 Task: Add Garden Of Life Baby Probiotic Liquid 28 Servings to the cart.
Action: Mouse moved to (279, 125)
Screenshot: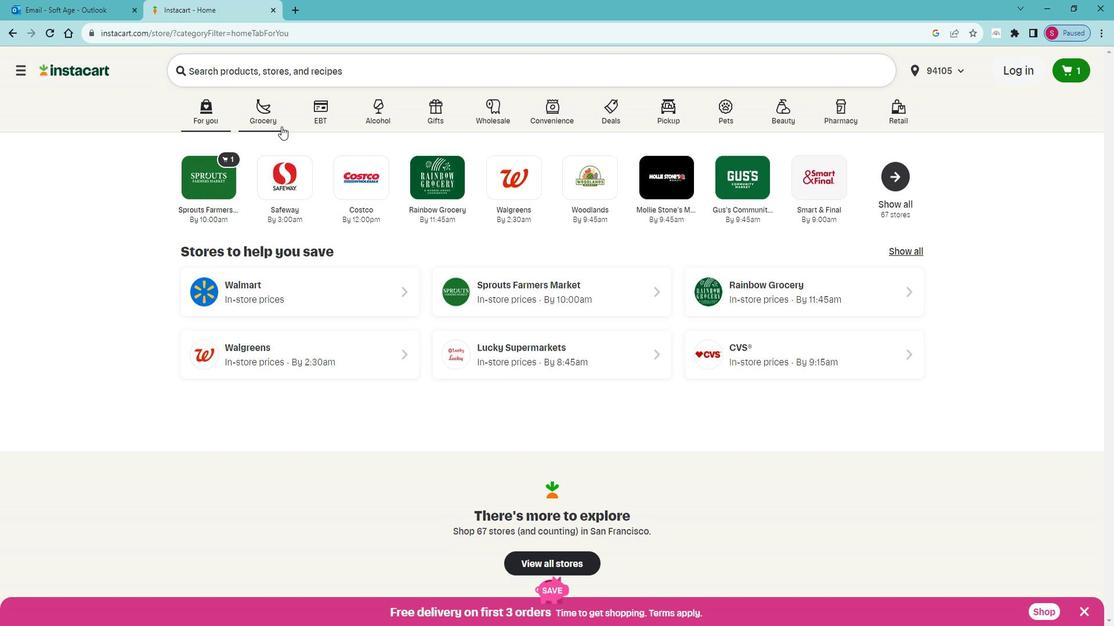 
Action: Mouse pressed left at (279, 125)
Screenshot: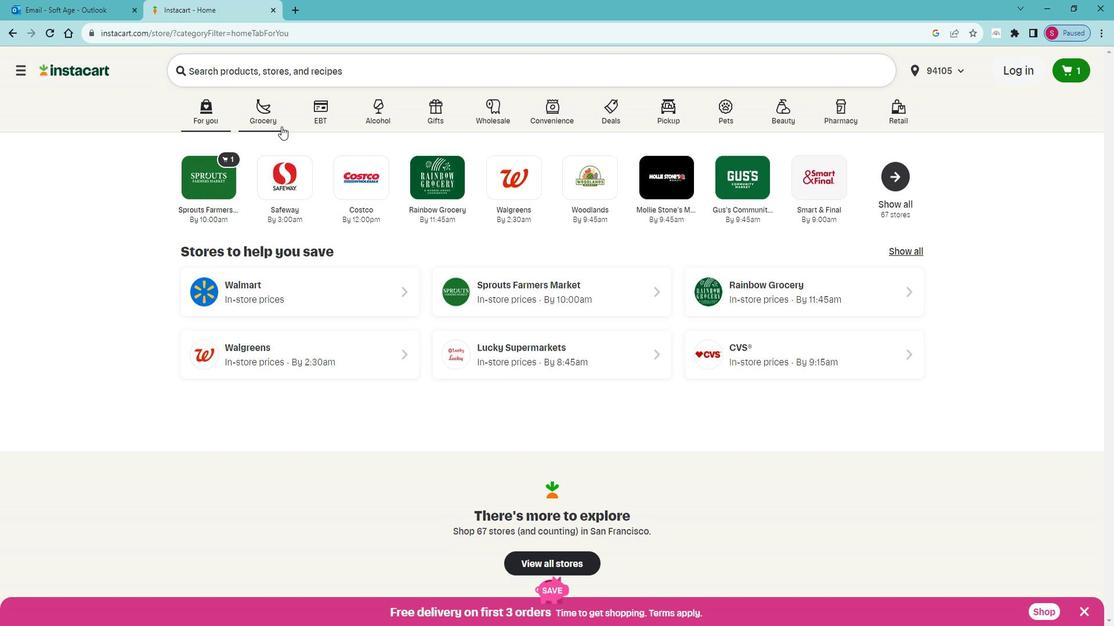 
Action: Mouse moved to (765, 199)
Screenshot: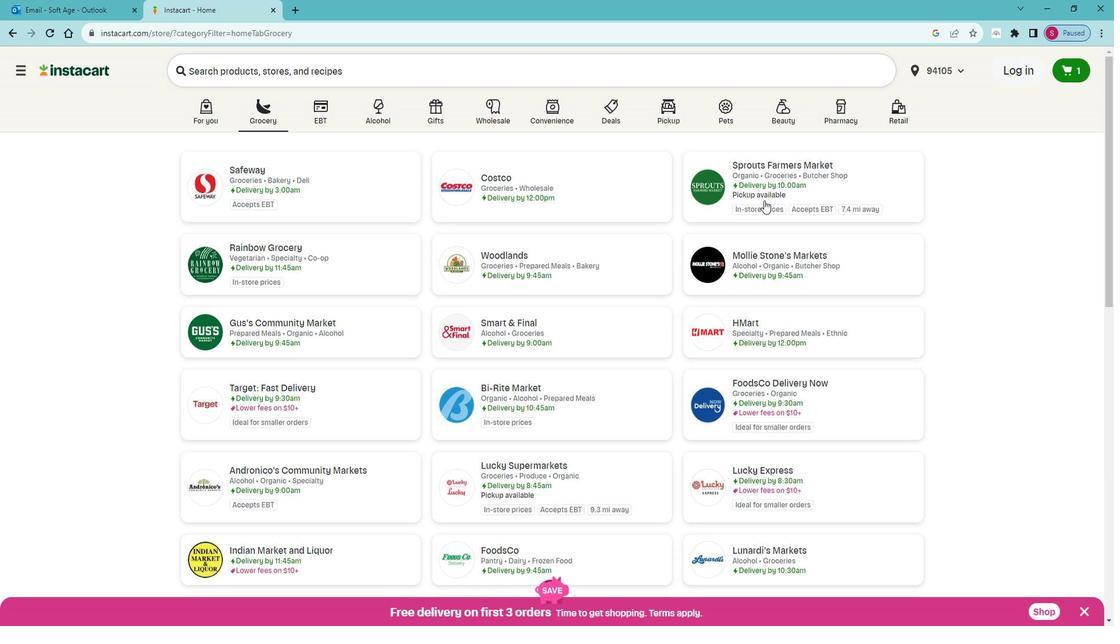 
Action: Mouse pressed left at (765, 199)
Screenshot: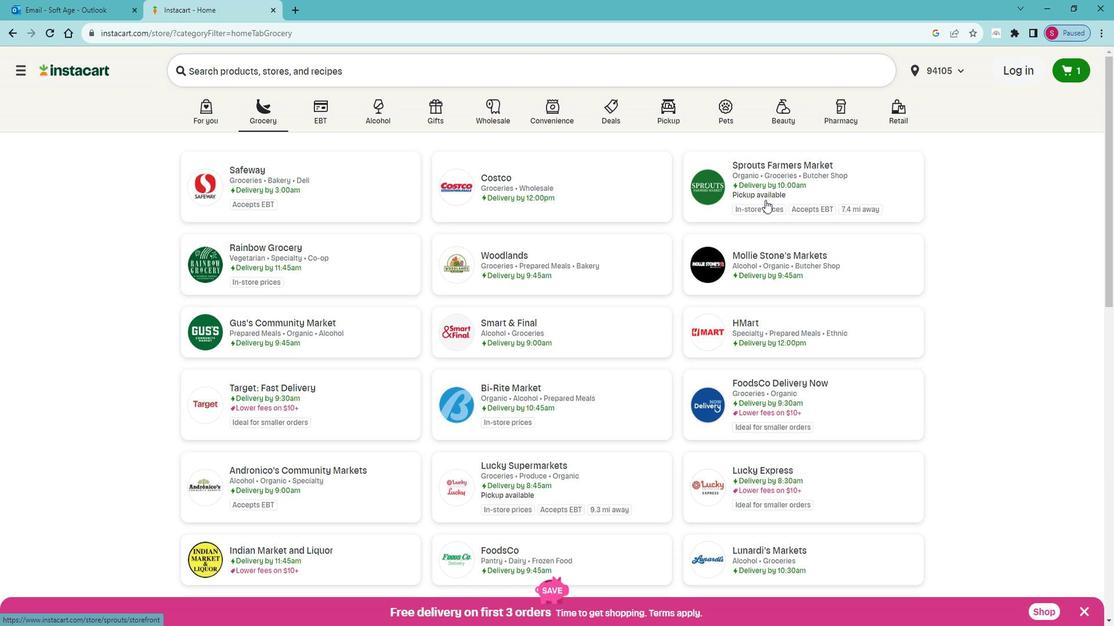 
Action: Mouse moved to (34, 463)
Screenshot: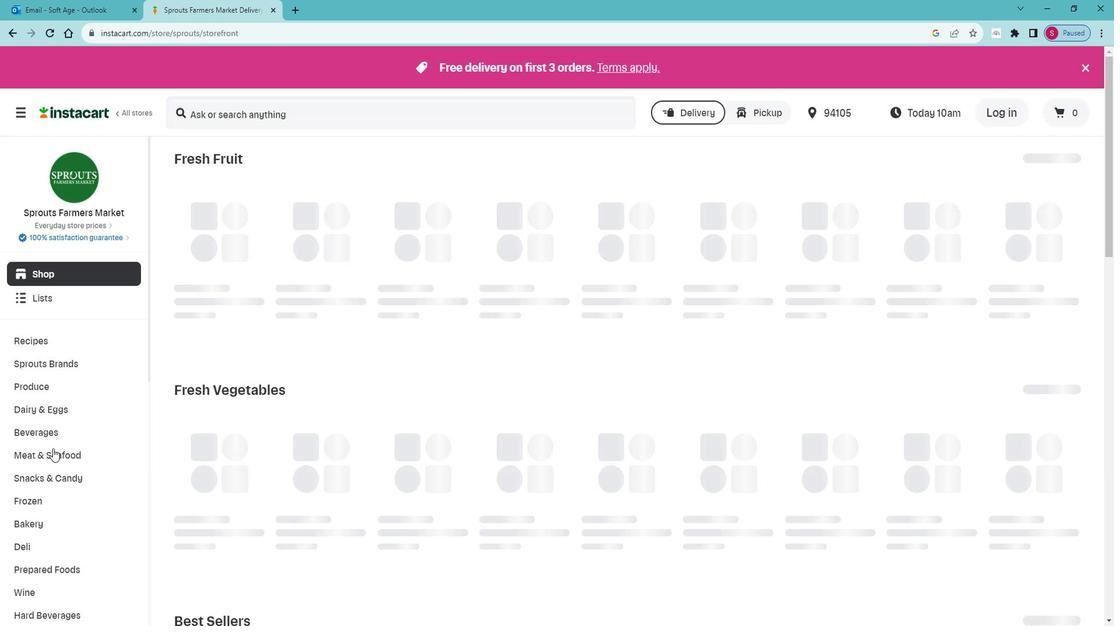 
Action: Mouse scrolled (34, 462) with delta (0, 0)
Screenshot: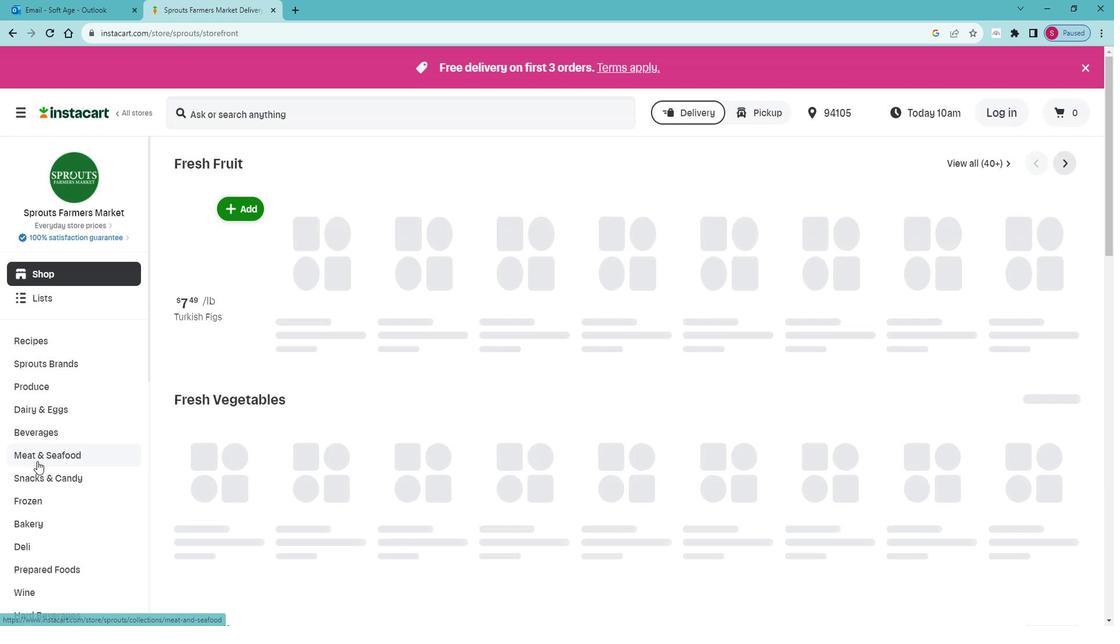 
Action: Mouse scrolled (34, 462) with delta (0, 0)
Screenshot: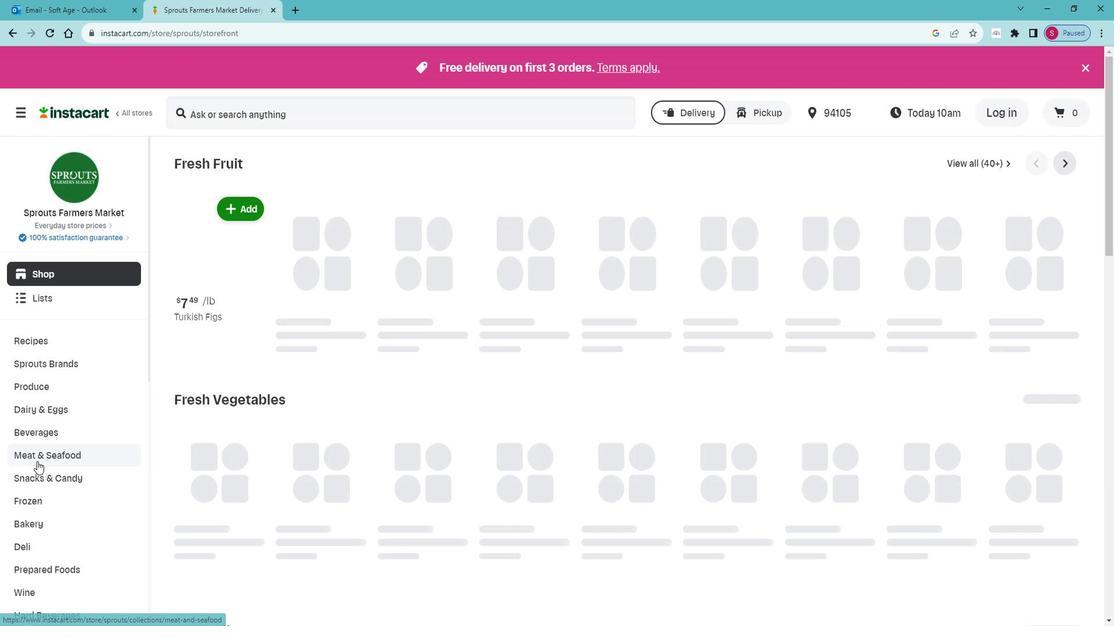 
Action: Mouse scrolled (34, 462) with delta (0, 0)
Screenshot: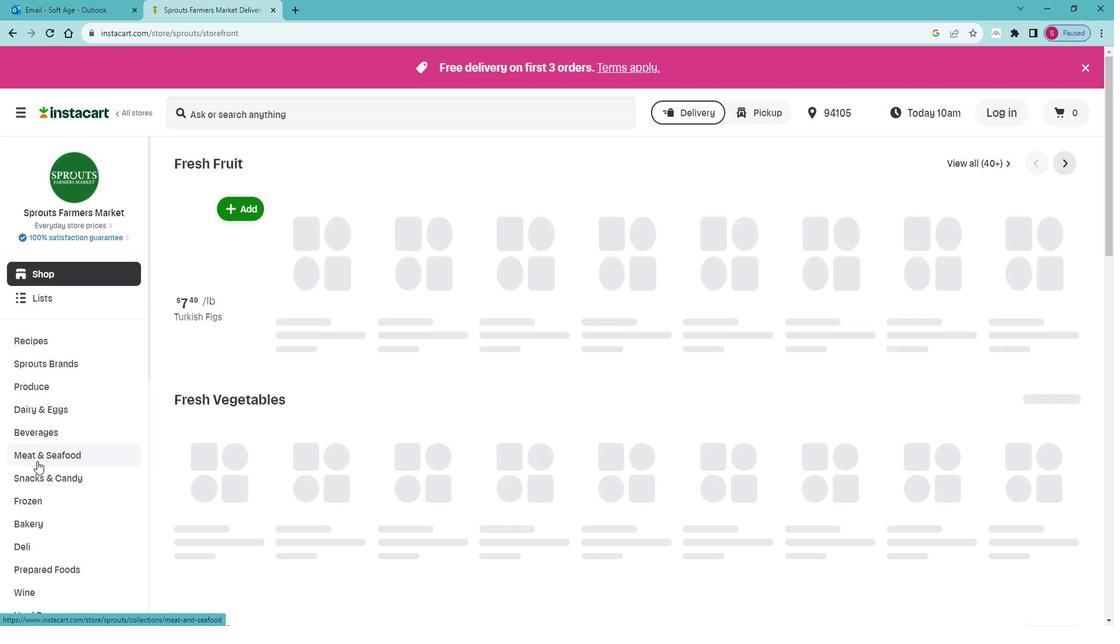 
Action: Mouse scrolled (34, 462) with delta (0, 0)
Screenshot: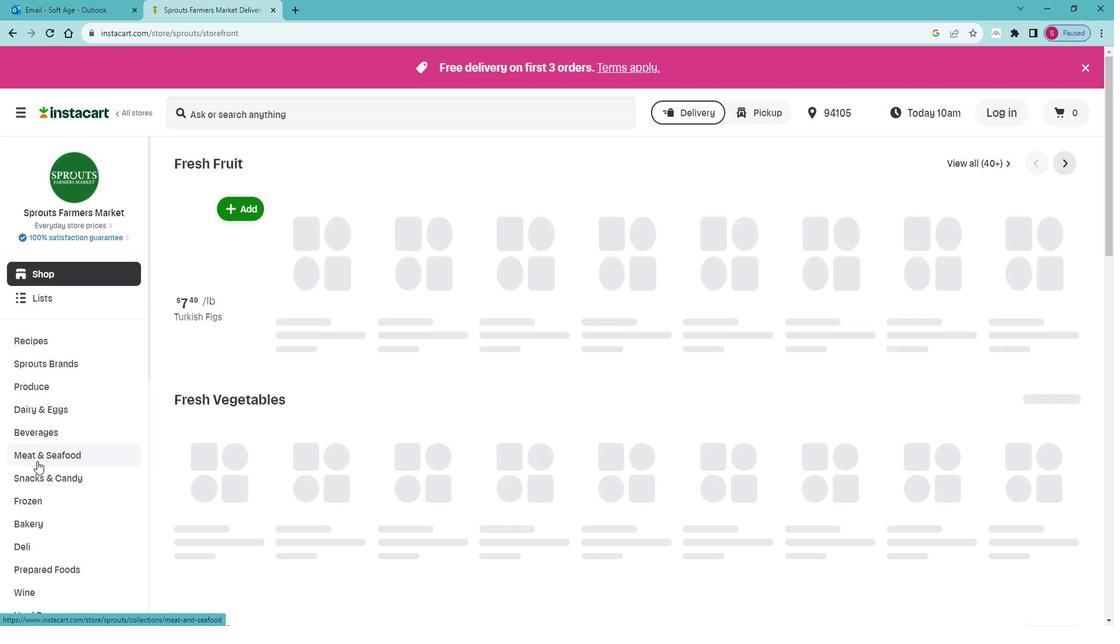 
Action: Mouse scrolled (34, 462) with delta (0, 0)
Screenshot: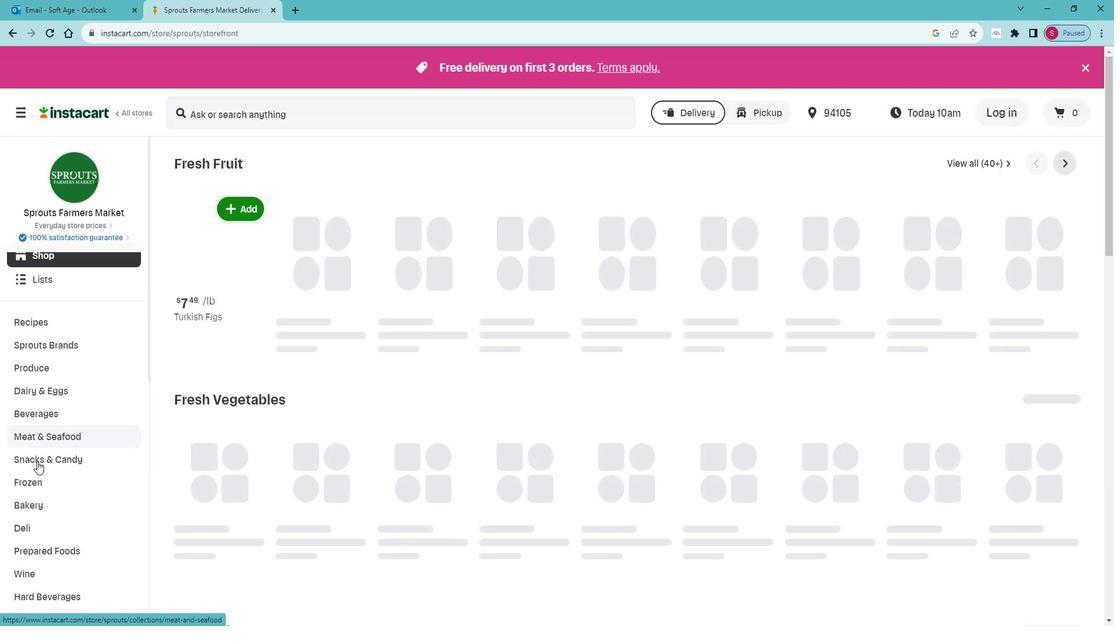 
Action: Mouse scrolled (34, 462) with delta (0, 0)
Screenshot: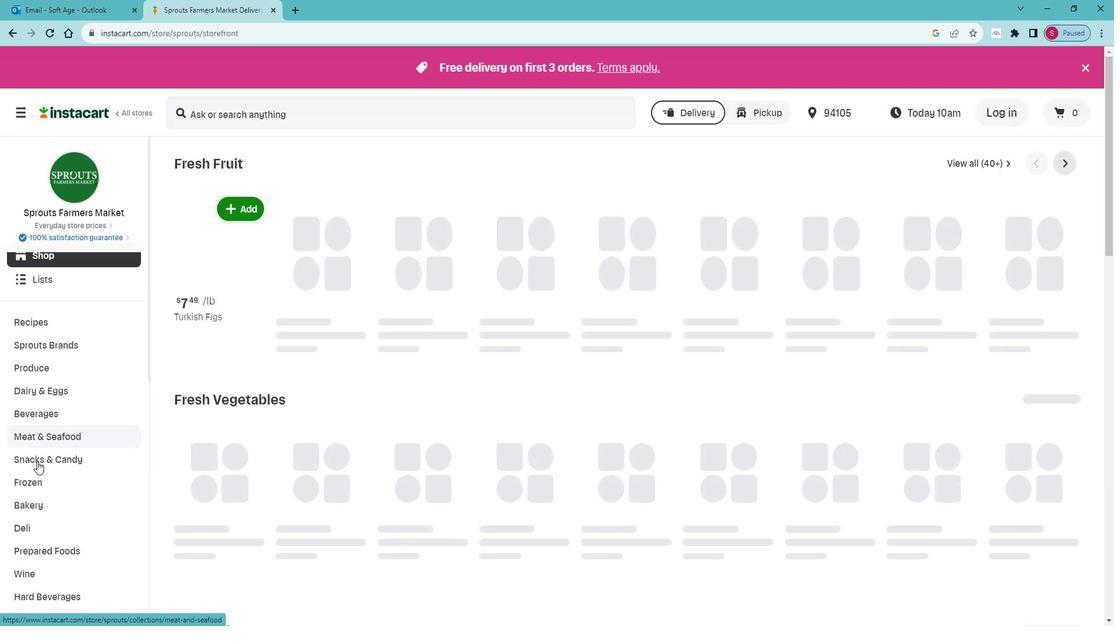 
Action: Mouse scrolled (34, 462) with delta (0, 0)
Screenshot: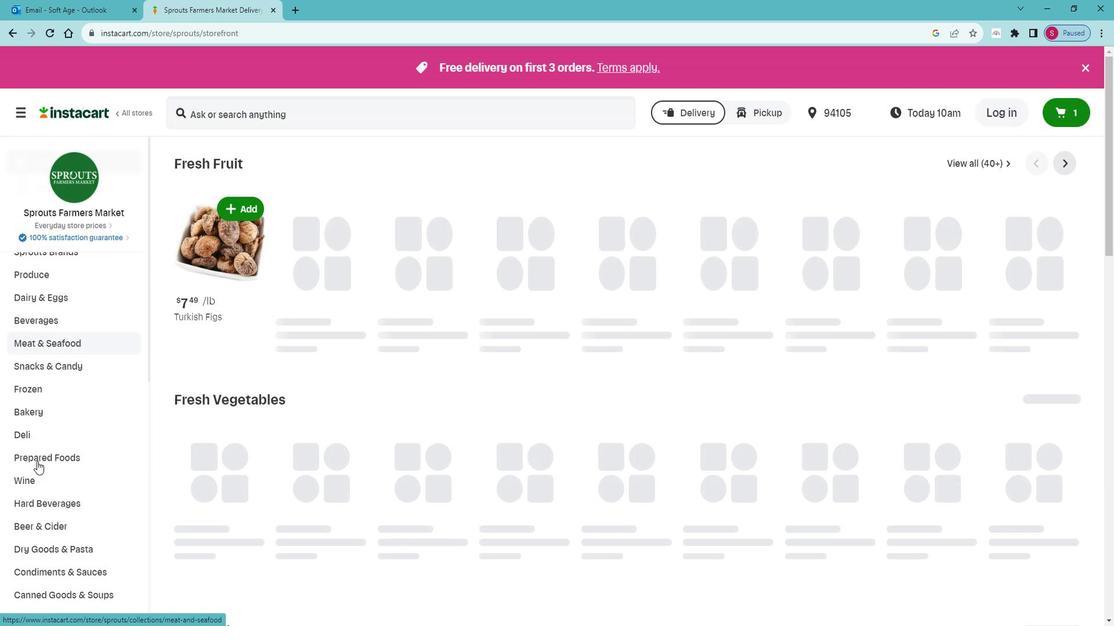 
Action: Mouse scrolled (34, 462) with delta (0, 0)
Screenshot: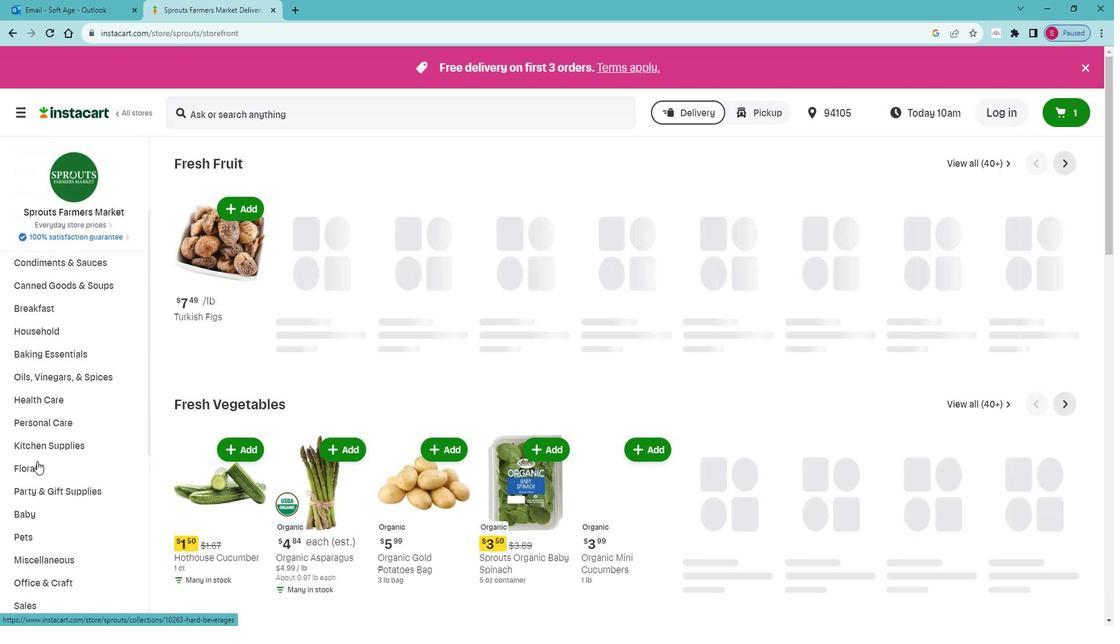 
Action: Mouse scrolled (34, 462) with delta (0, 0)
Screenshot: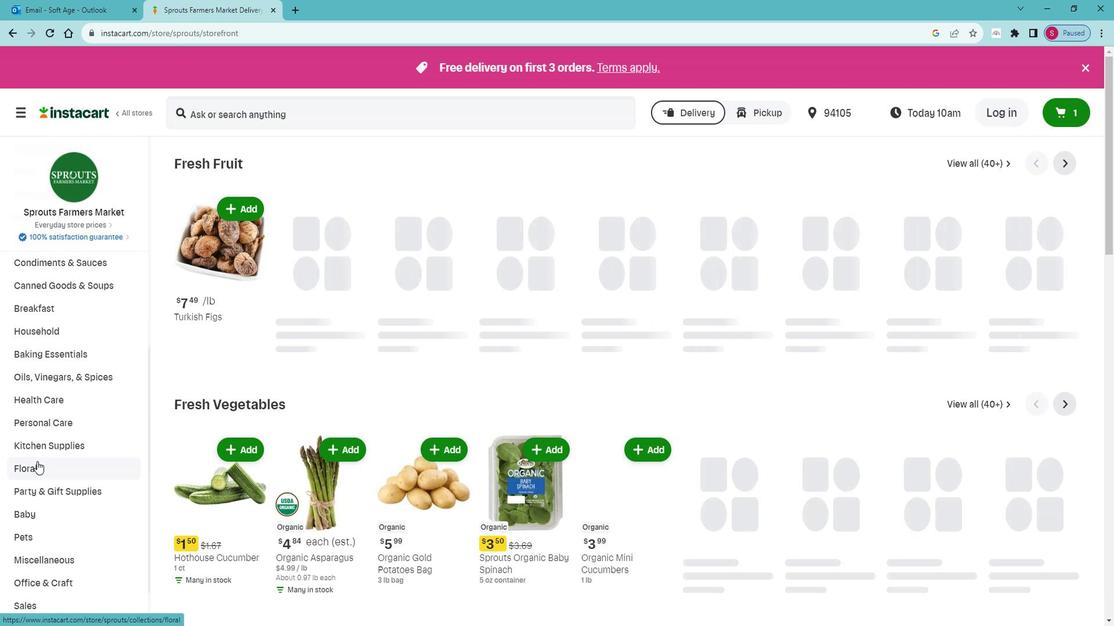 
Action: Mouse scrolled (34, 462) with delta (0, 0)
Screenshot: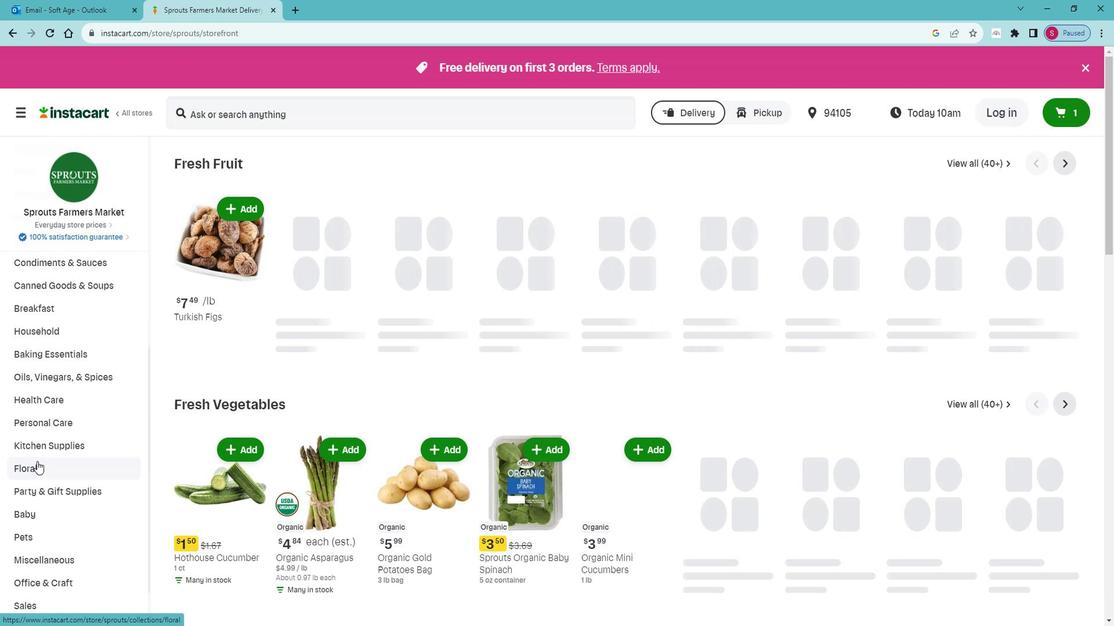 
Action: Mouse scrolled (34, 462) with delta (0, 0)
Screenshot: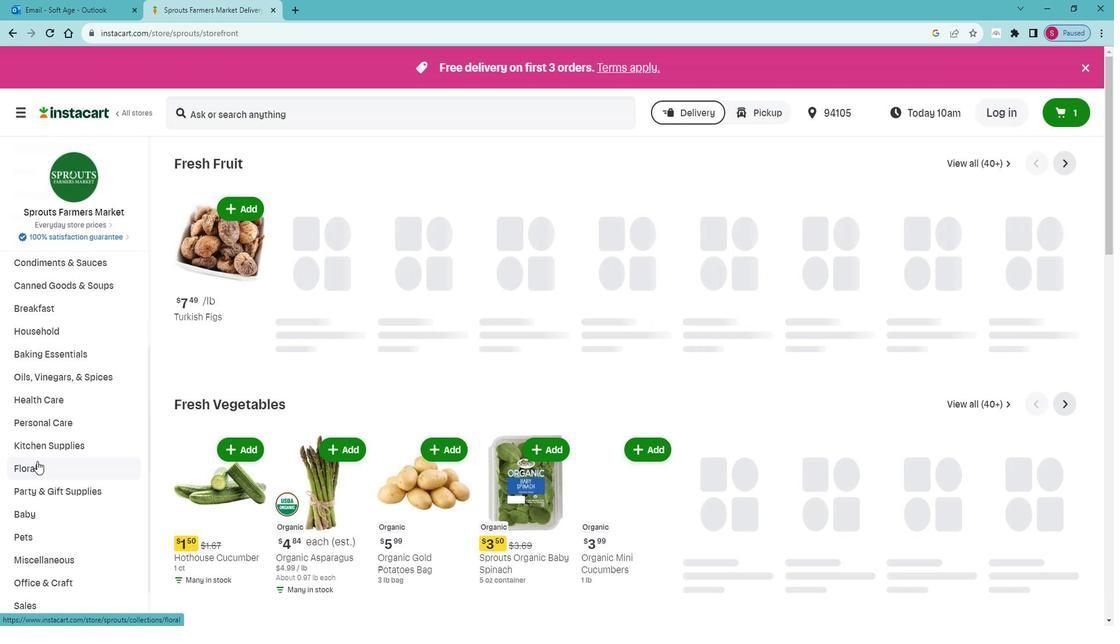 
Action: Mouse scrolled (34, 462) with delta (0, 0)
Screenshot: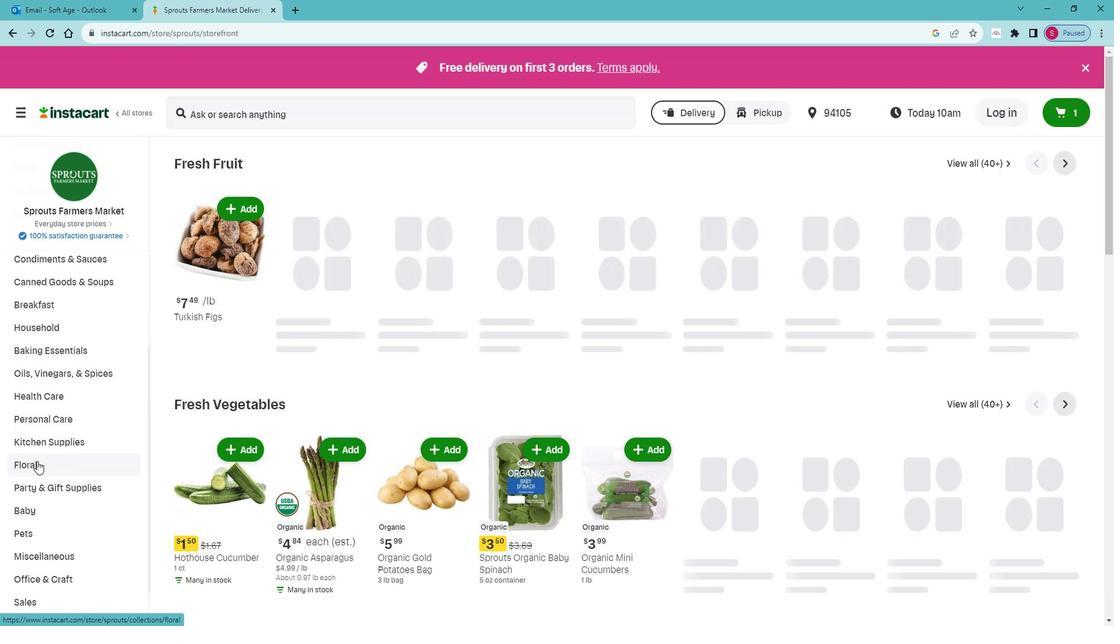 
Action: Mouse scrolled (34, 462) with delta (0, 0)
Screenshot: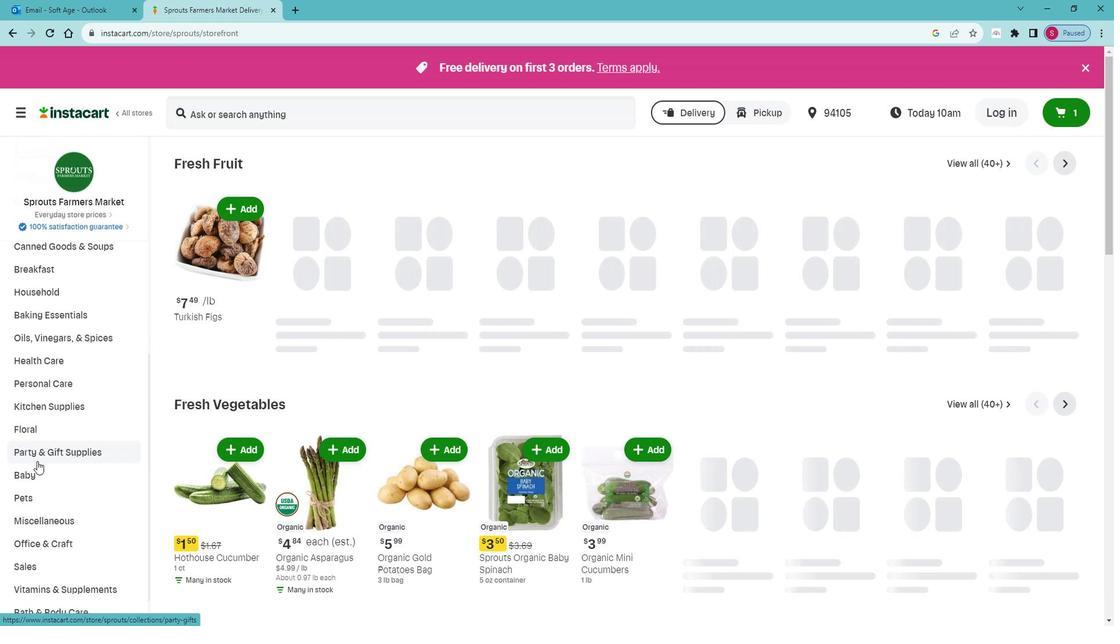 
Action: Mouse moved to (63, 564)
Screenshot: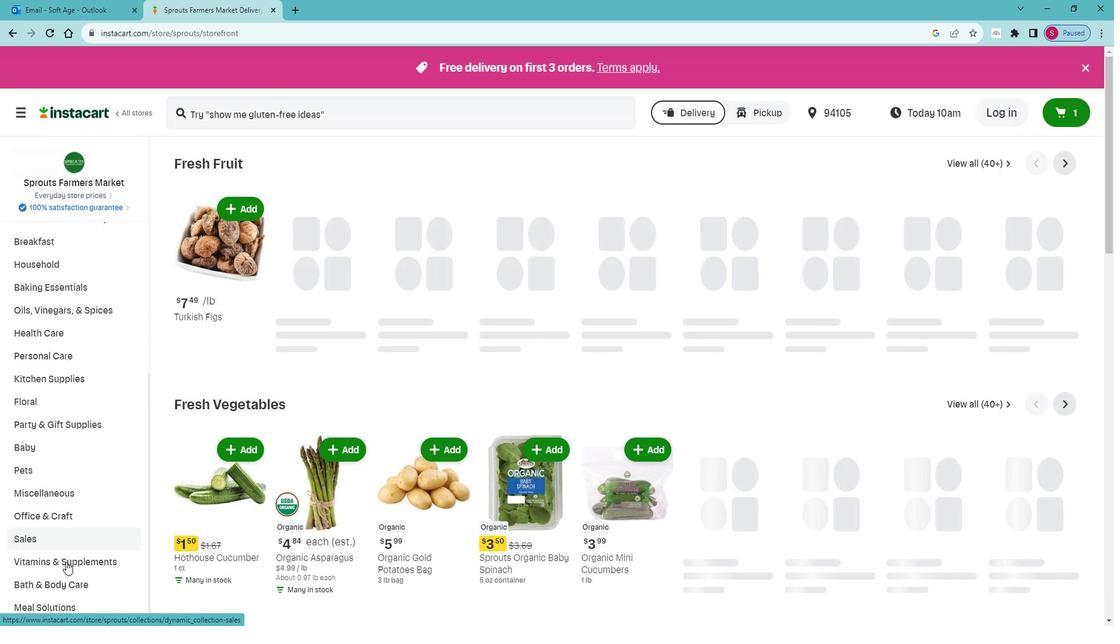 
Action: Mouse pressed left at (63, 564)
Screenshot: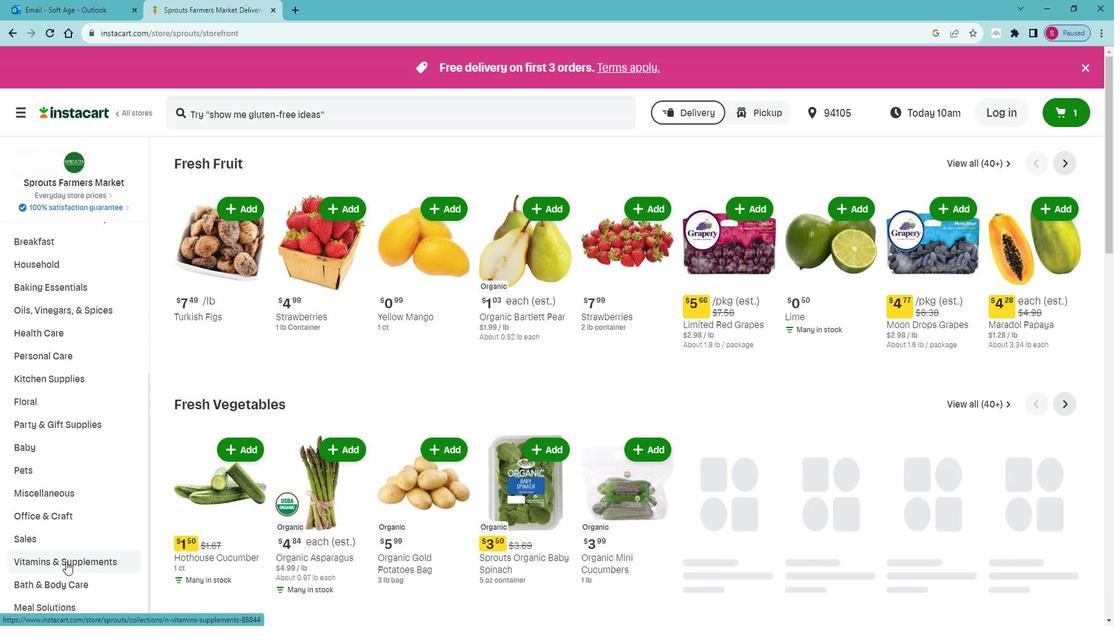 
Action: Mouse moved to (70, 499)
Screenshot: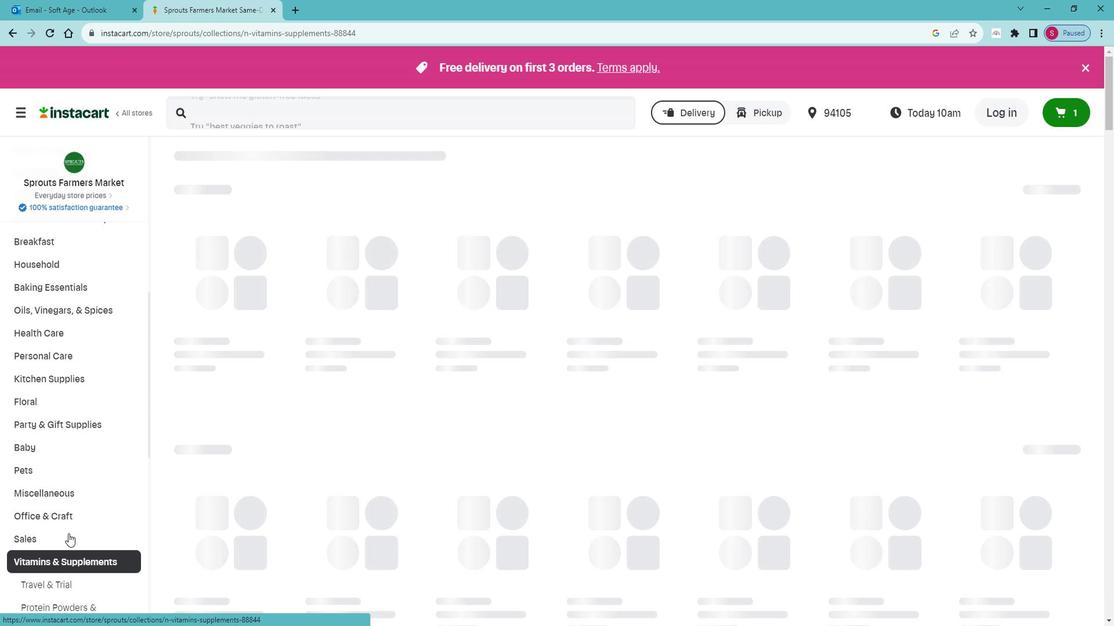 
Action: Mouse scrolled (70, 499) with delta (0, 0)
Screenshot: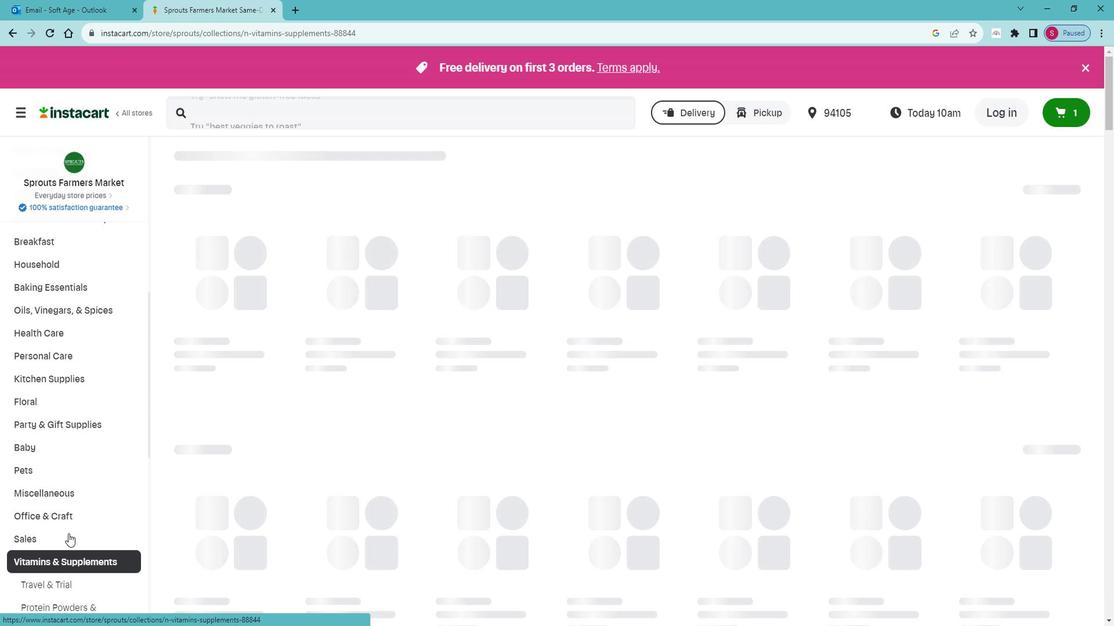 
Action: Mouse moved to (74, 463)
Screenshot: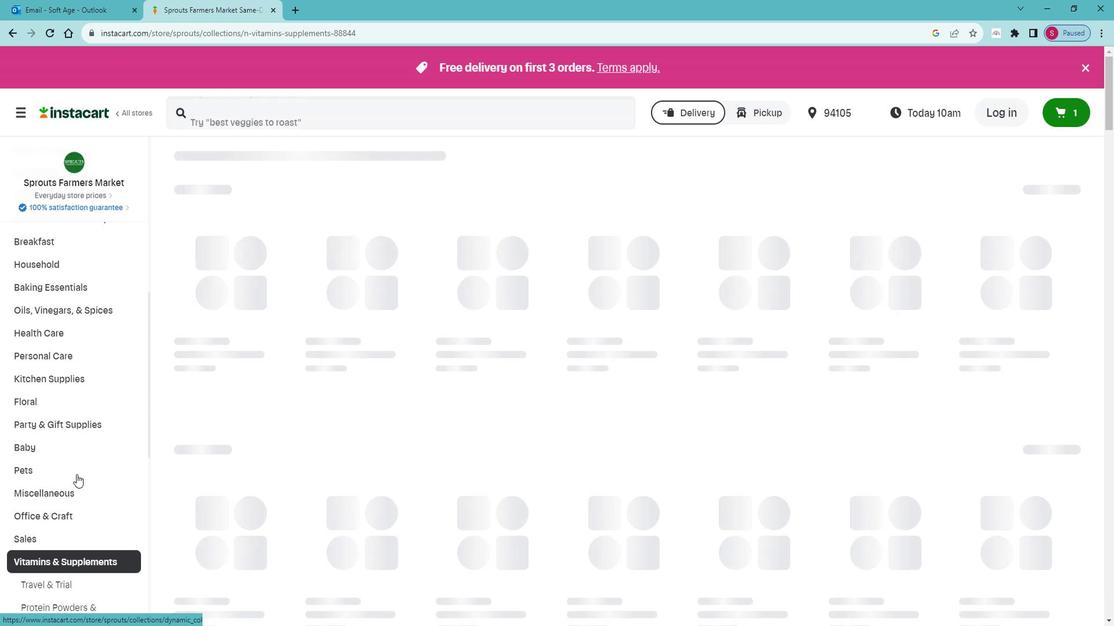 
Action: Mouse scrolled (74, 462) with delta (0, 0)
Screenshot: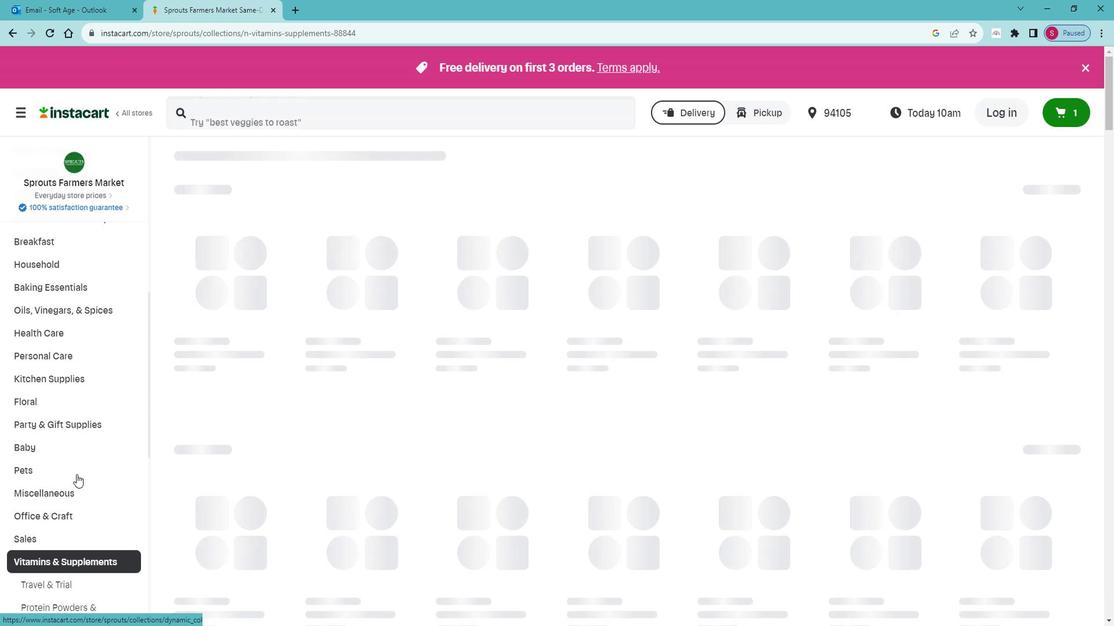 
Action: Mouse moved to (74, 452)
Screenshot: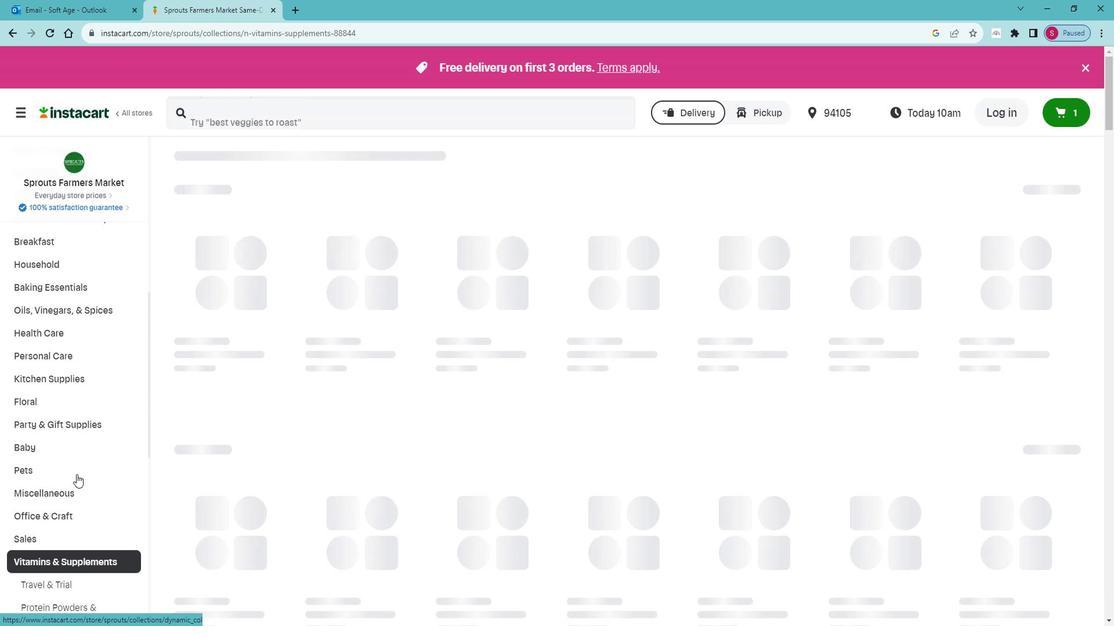
Action: Mouse scrolled (74, 452) with delta (0, 0)
Screenshot: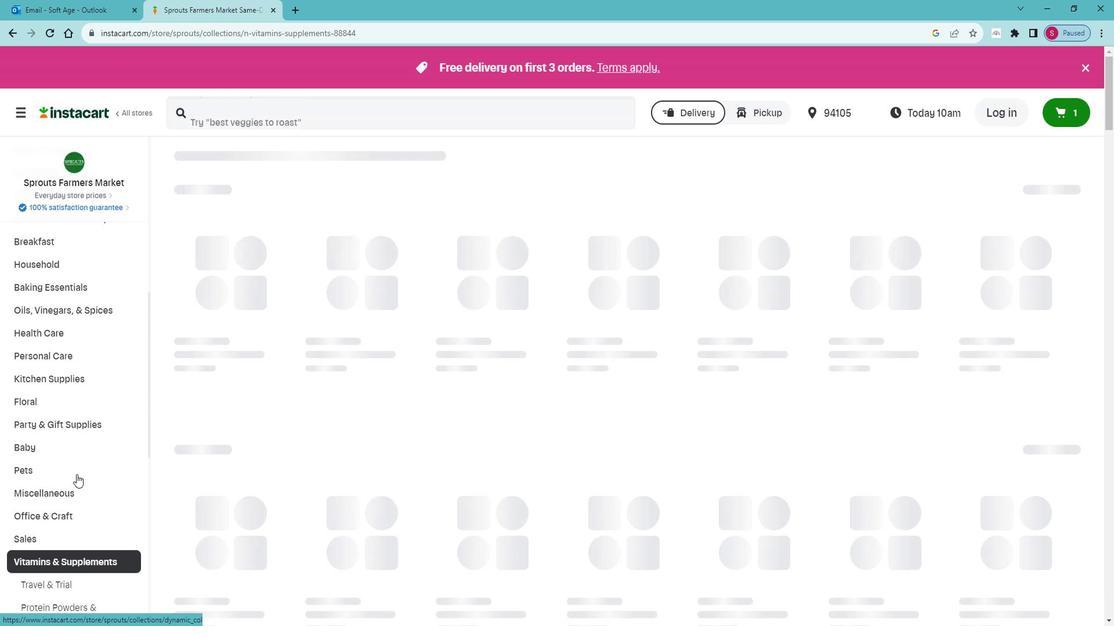 
Action: Mouse moved to (75, 446)
Screenshot: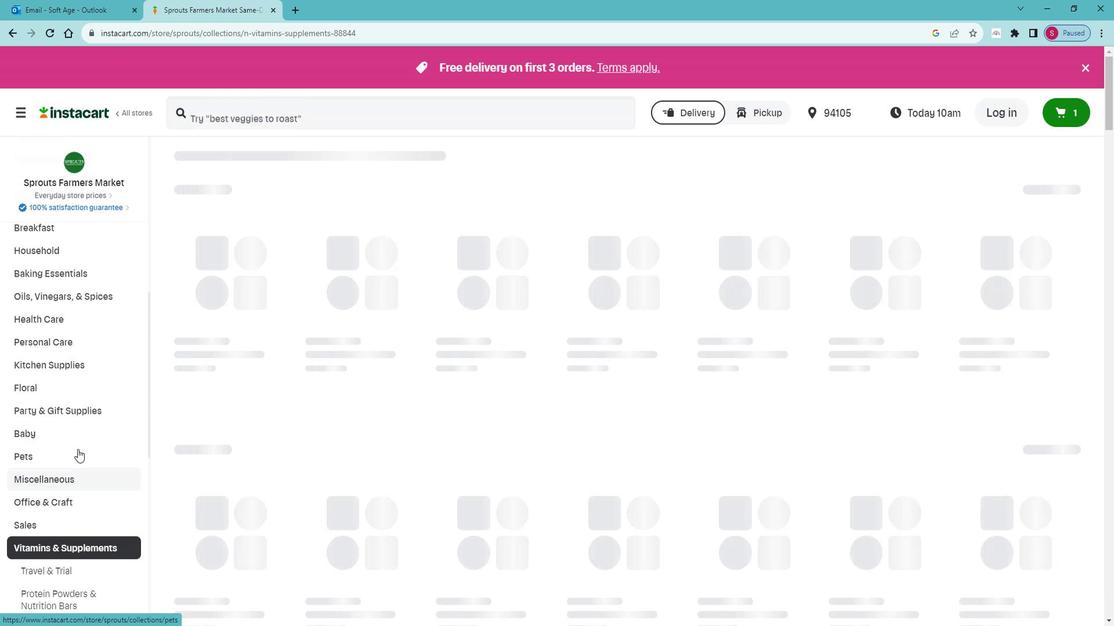 
Action: Mouse scrolled (75, 446) with delta (0, 0)
Screenshot: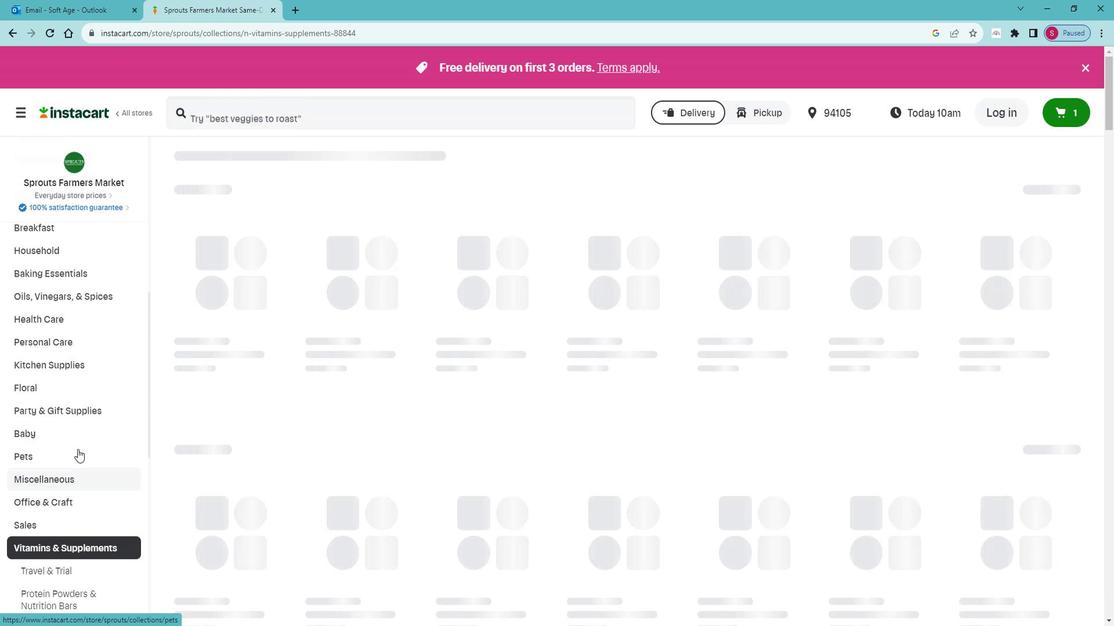 
Action: Mouse moved to (75, 443)
Screenshot: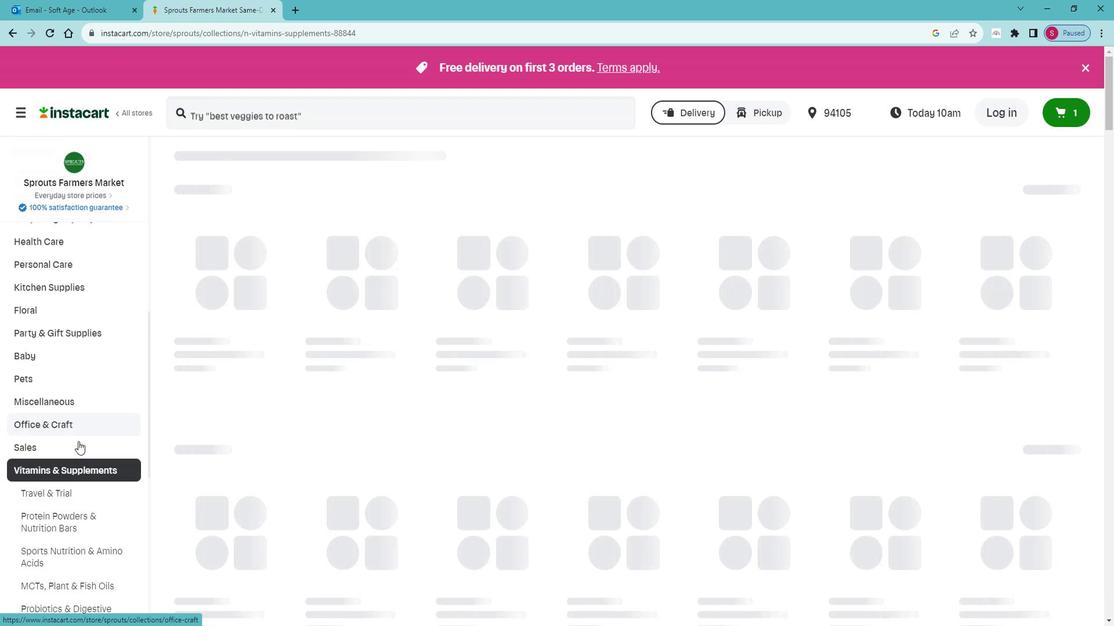 
Action: Mouse scrolled (75, 442) with delta (0, 0)
Screenshot: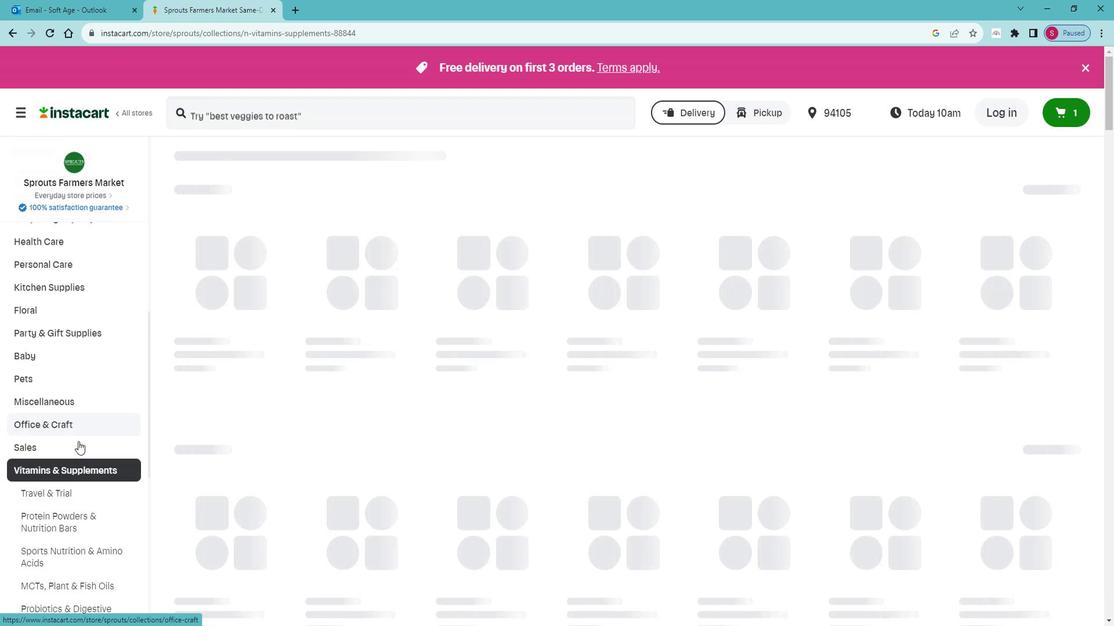 
Action: Mouse moved to (75, 442)
Screenshot: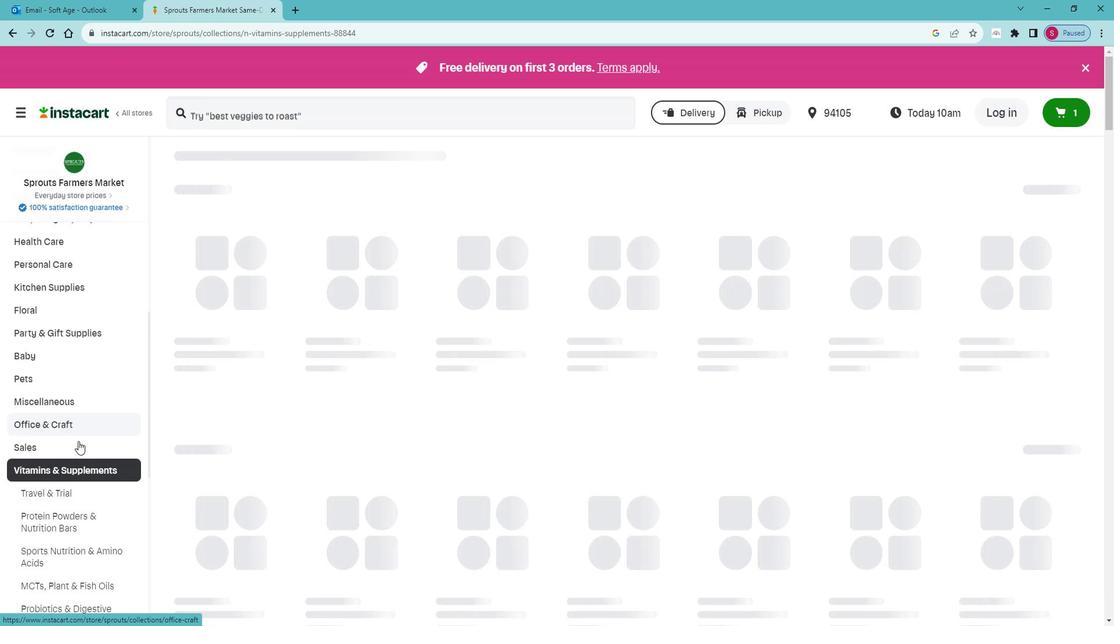 
Action: Mouse scrolled (75, 441) with delta (0, 0)
Screenshot: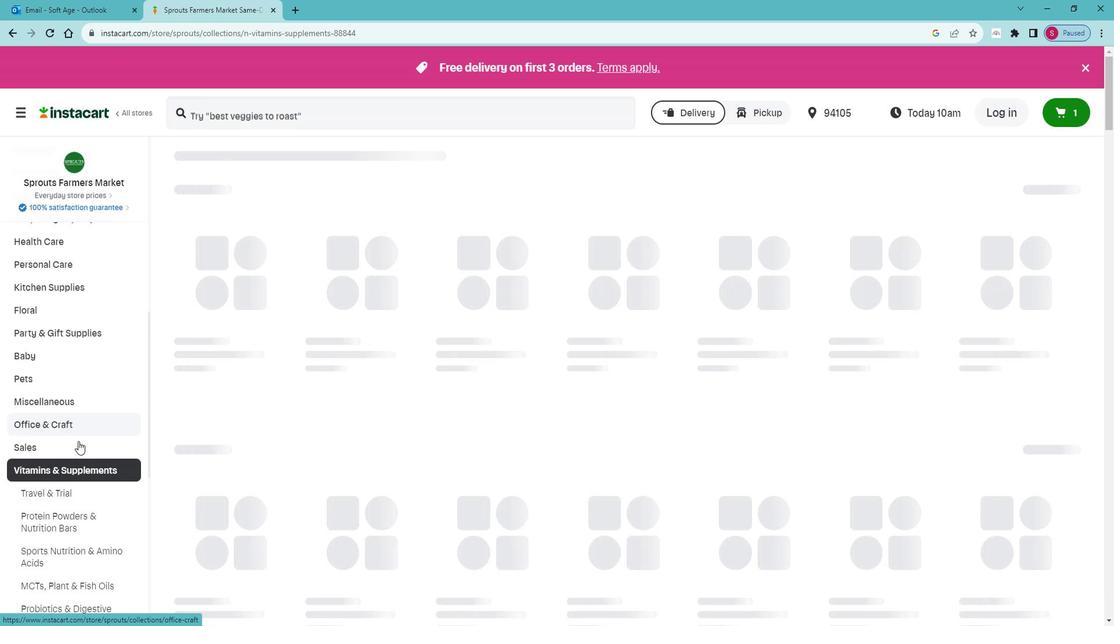 
Action: Mouse moved to (78, 457)
Screenshot: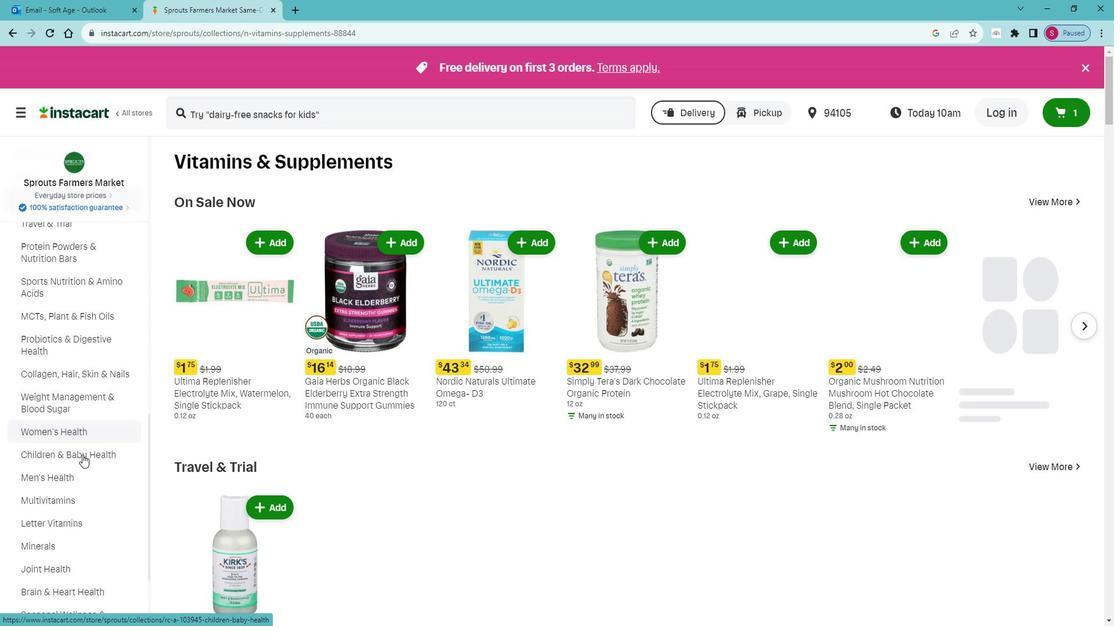 
Action: Mouse pressed left at (78, 457)
Screenshot: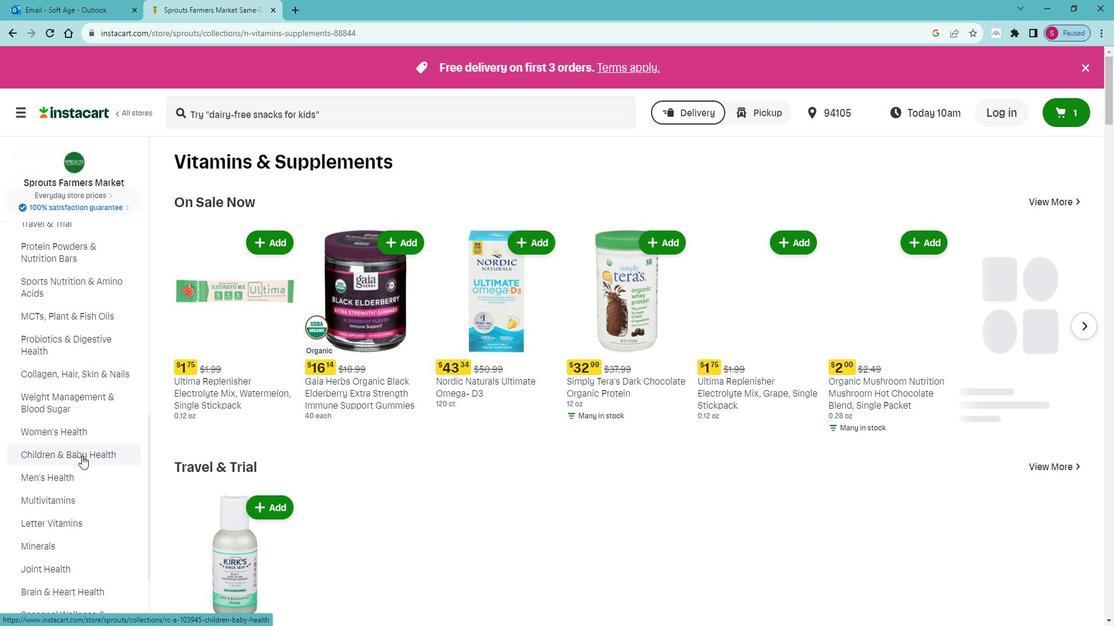 
Action: Mouse moved to (416, 108)
Screenshot: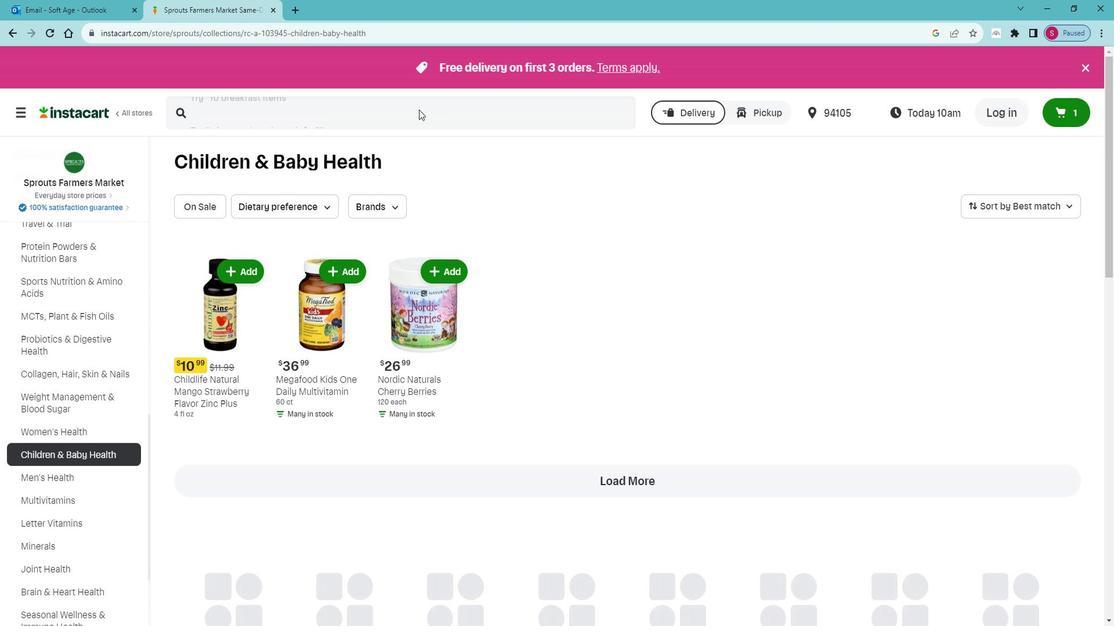 
Action: Mouse pressed left at (416, 108)
Screenshot: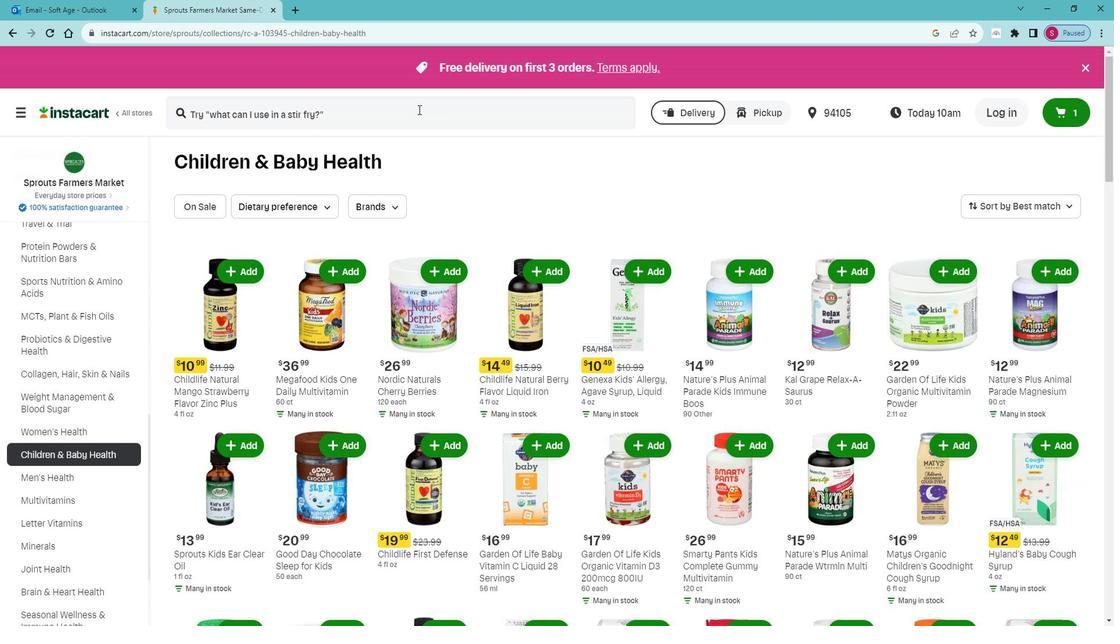 
Action: Key pressed <Key.caps_lock>G<Key.caps_lock>arden<Key.space>of<Key.space>life<Key.space>baby<Key.space>probiotic<Key.space>liquid<Key.space>28<Key.space>serving<Key.enter>
Screenshot: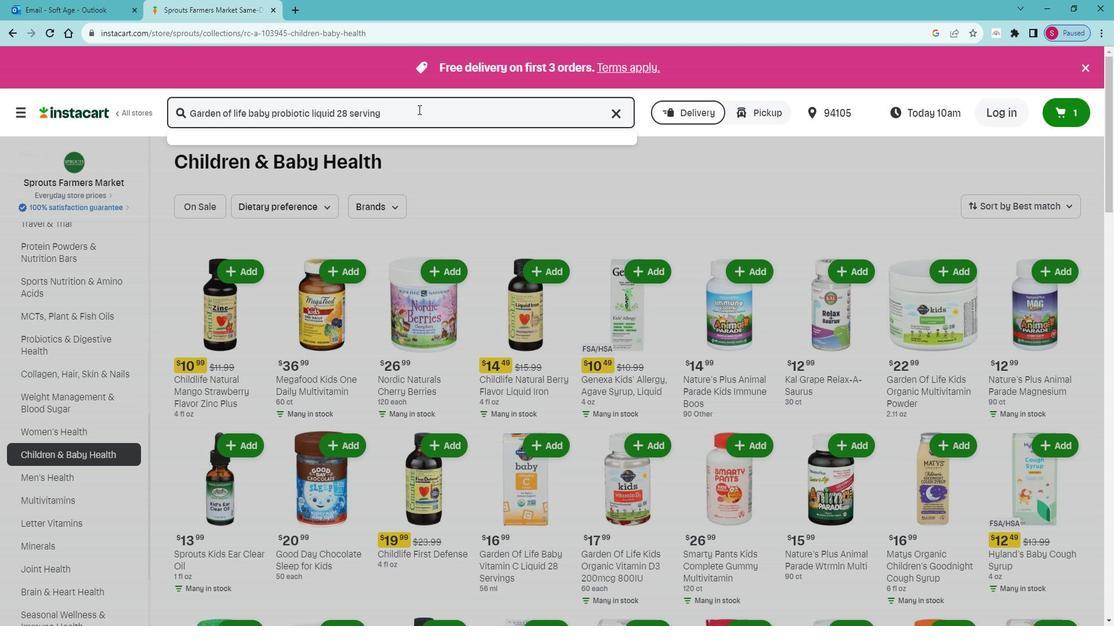 
Action: Mouse moved to (302, 245)
Screenshot: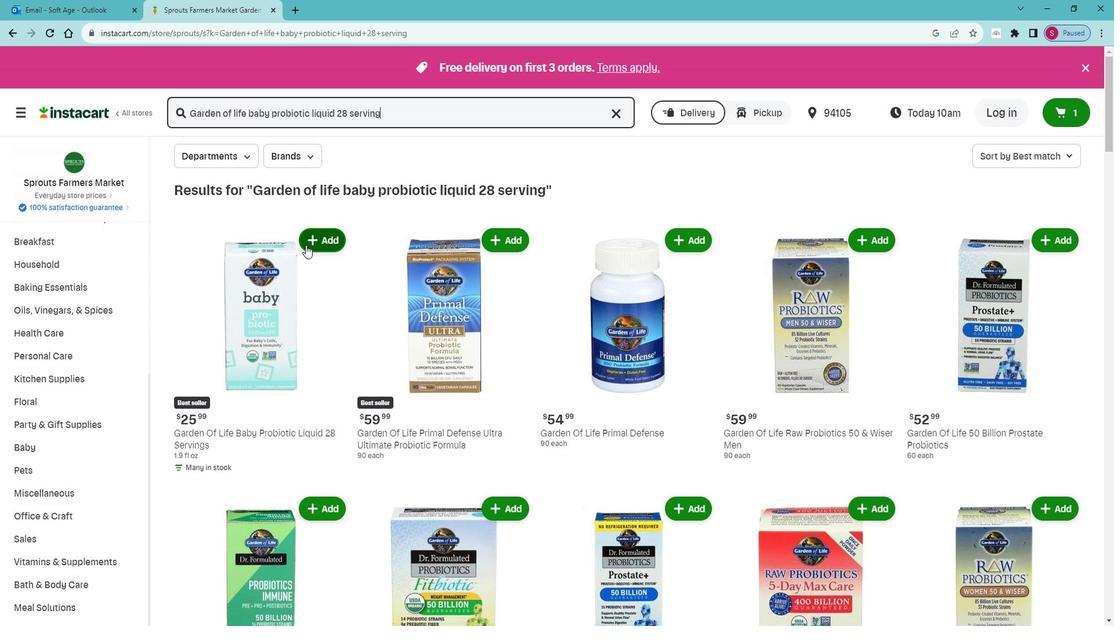 
Action: Mouse pressed left at (302, 245)
Screenshot: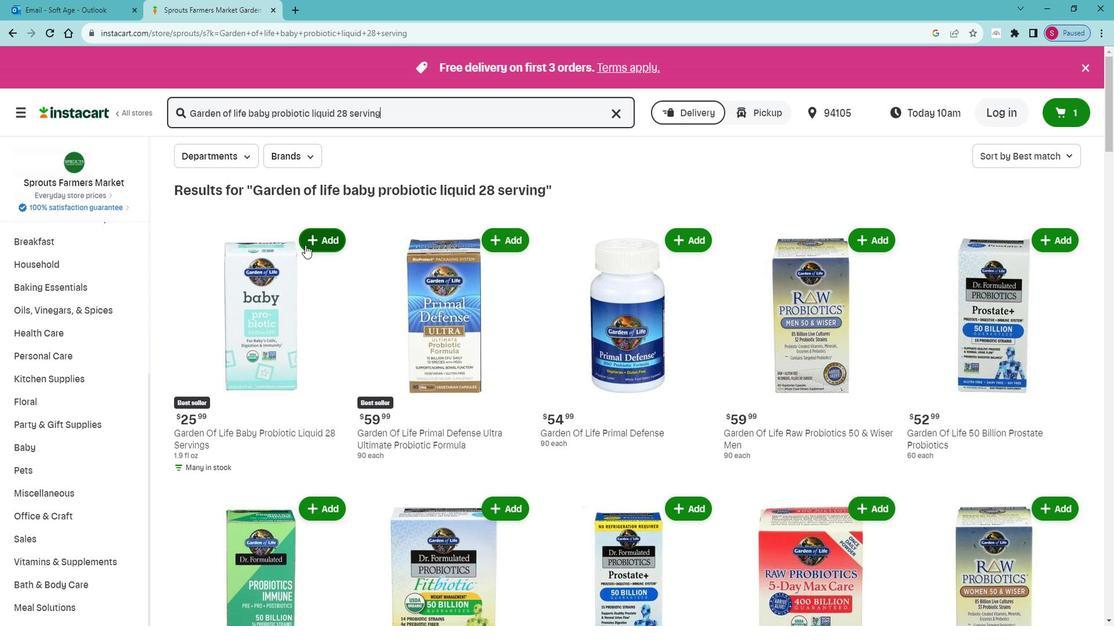 
Action: Mouse moved to (583, 386)
Screenshot: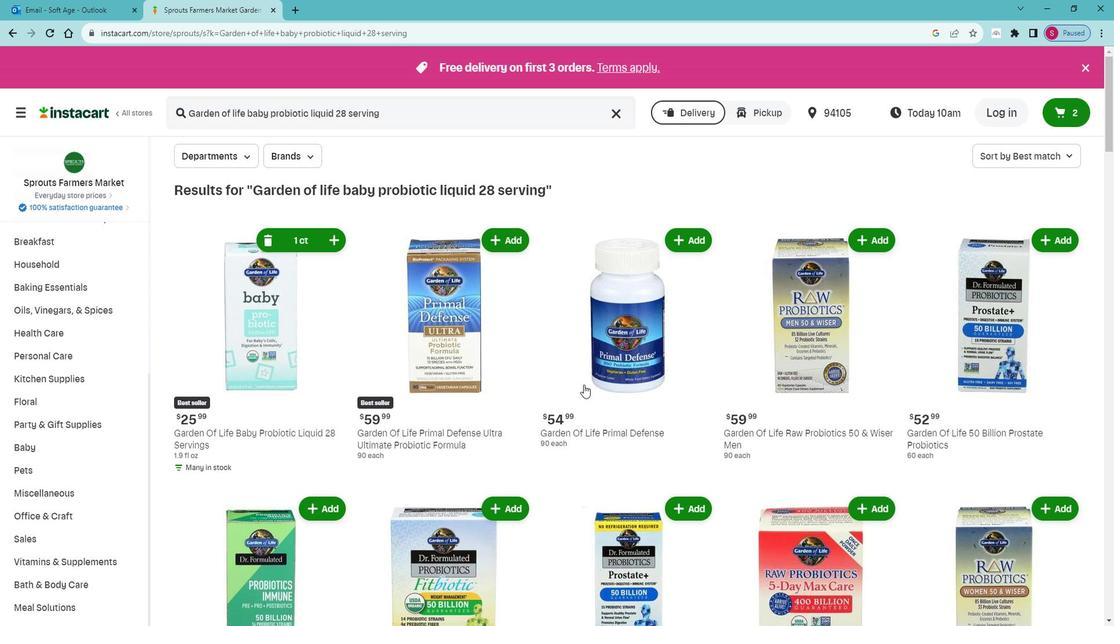 
